 Task: Add the task  Upgrade and migrate company facilities management to a cloud-based solution to the section Lightning Bolt in the project BrainBridge and add a Due Date to the respective task as 2024/01/22
Action: Mouse moved to (1318, 601)
Screenshot: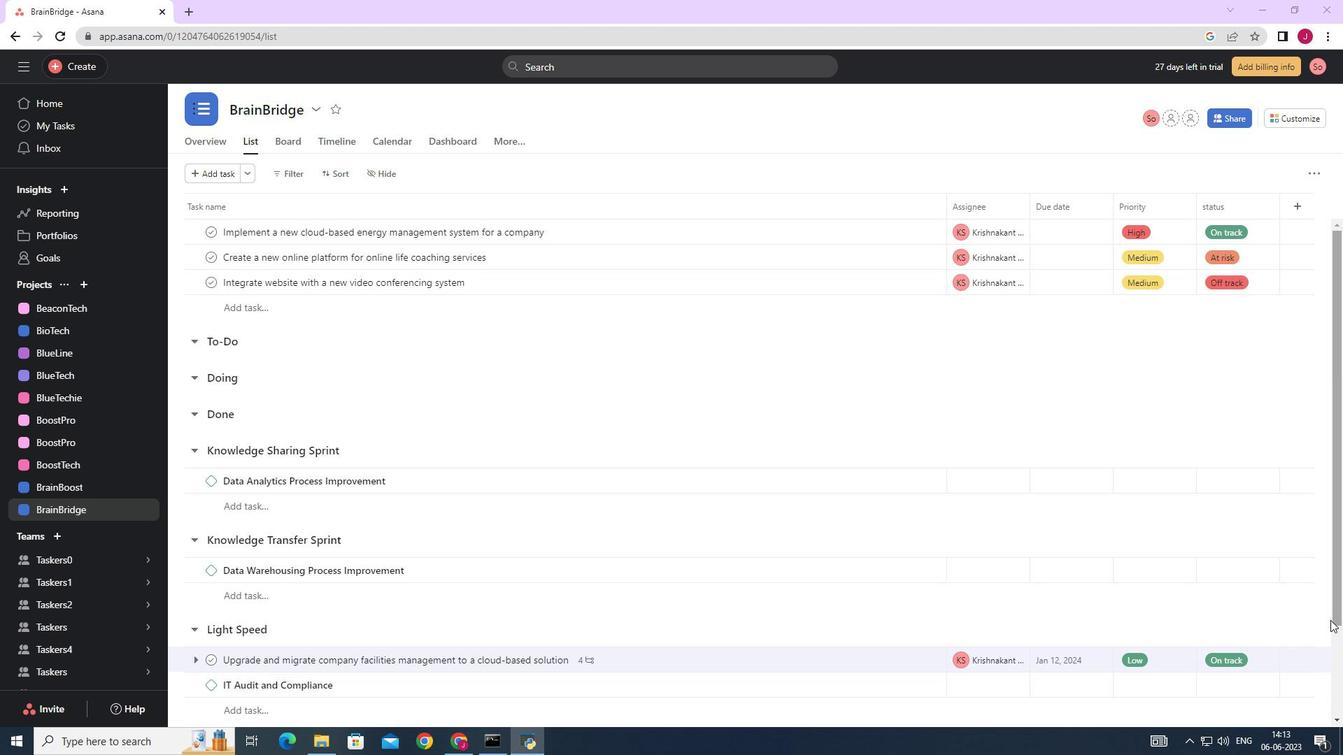 
Action: Mouse scrolled (1318, 601) with delta (0, 0)
Screenshot: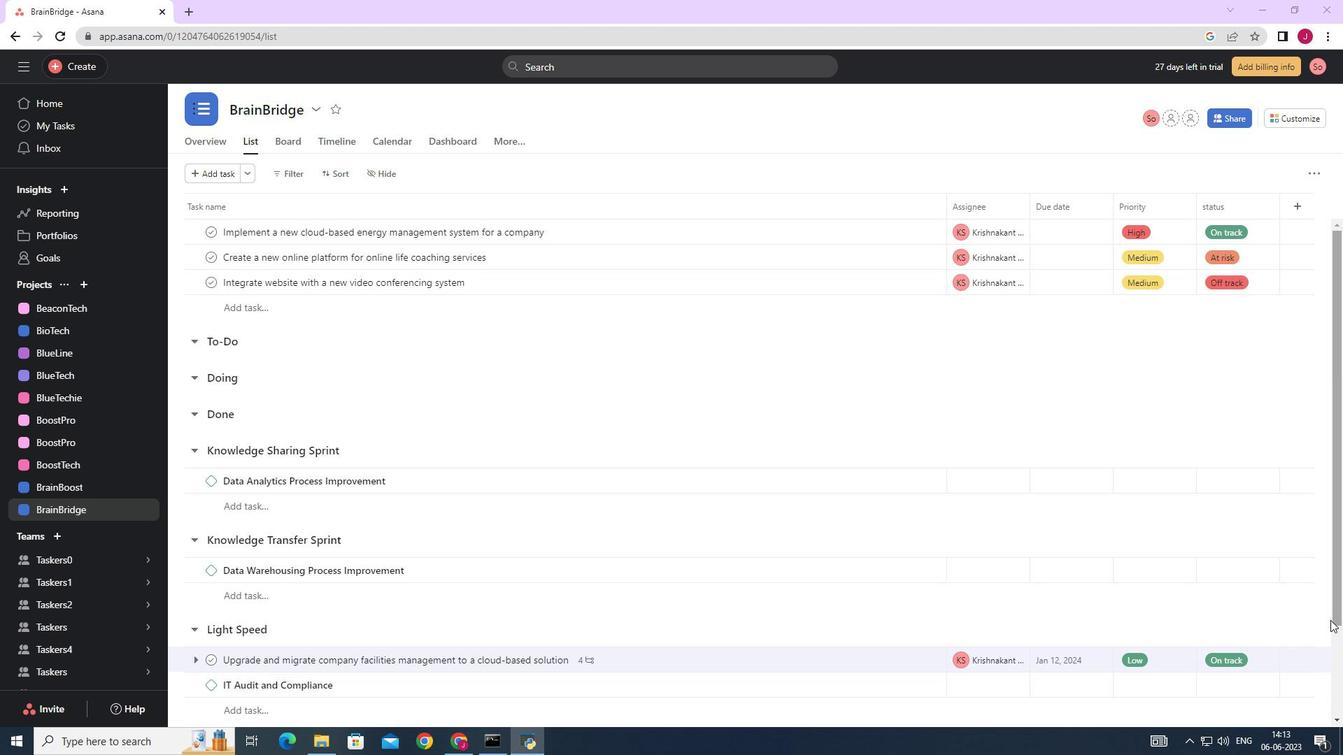
Action: Mouse scrolled (1318, 601) with delta (0, 0)
Screenshot: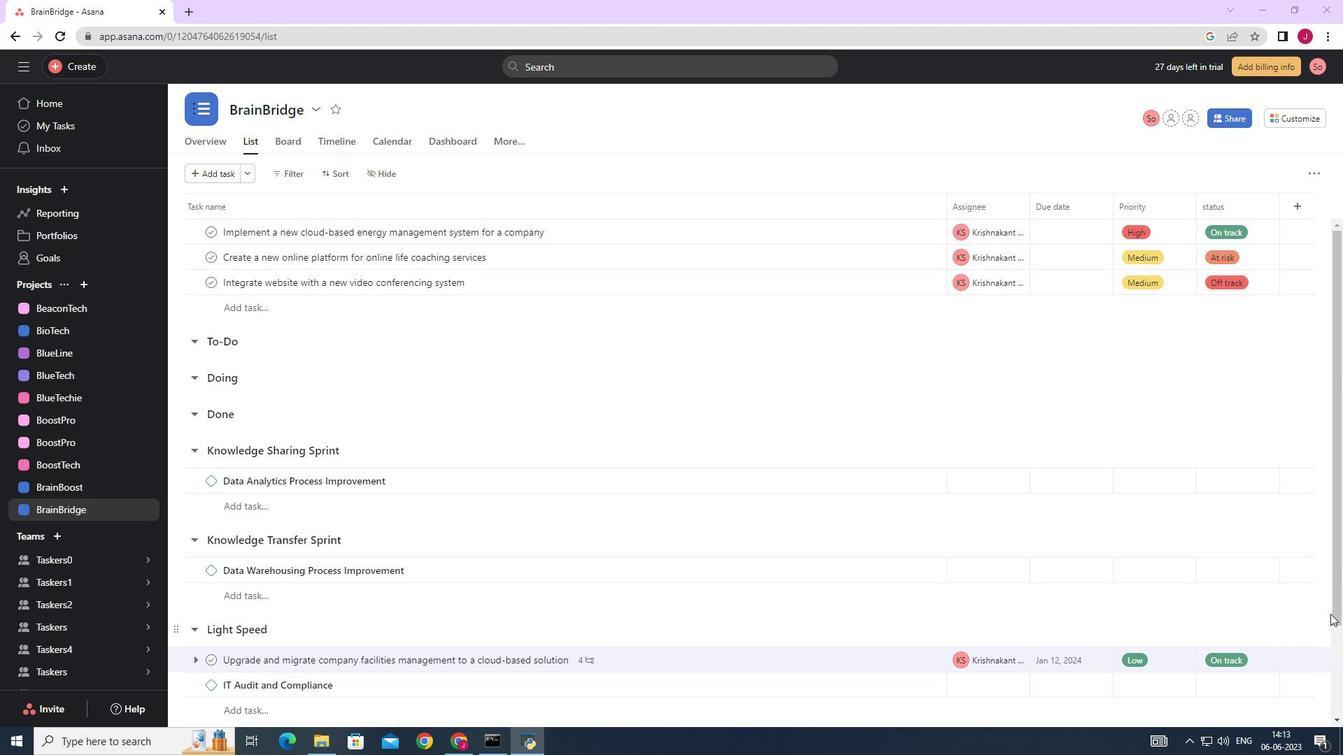 
Action: Mouse scrolled (1318, 601) with delta (0, 0)
Screenshot: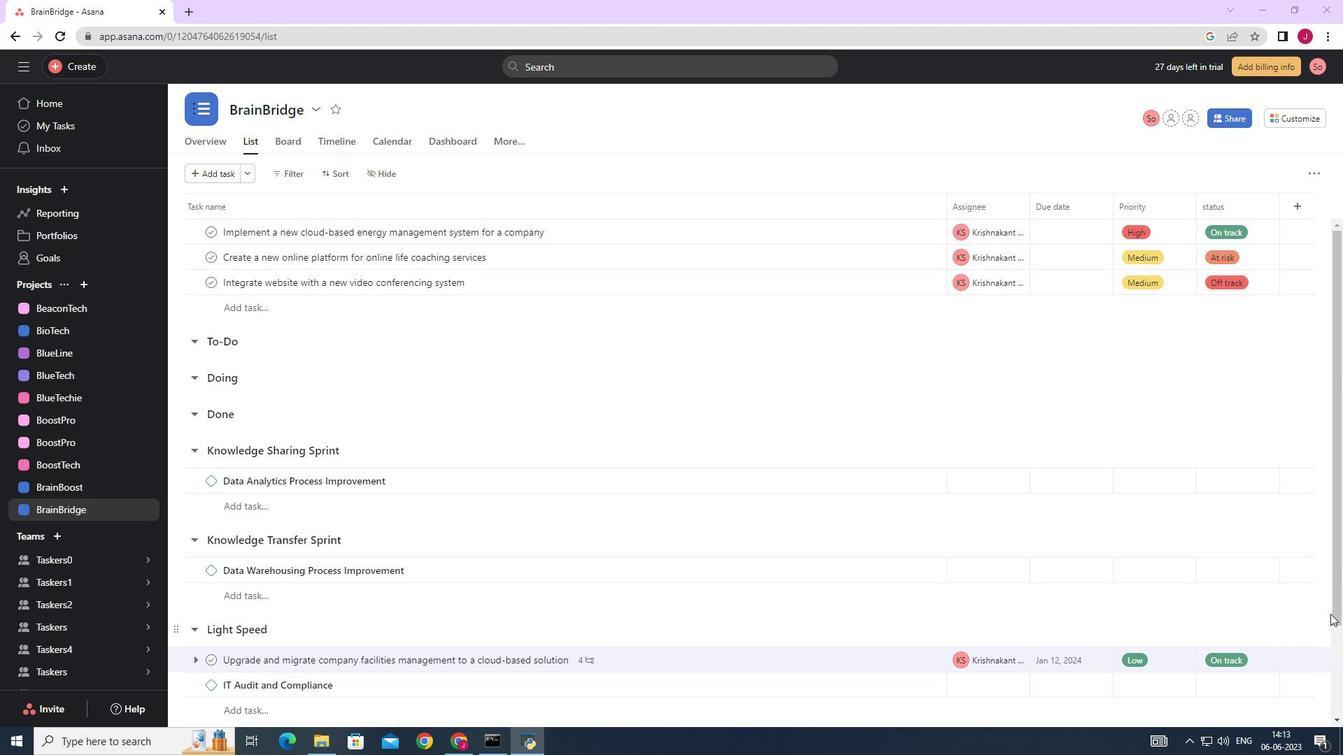 
Action: Mouse scrolled (1318, 601) with delta (0, 0)
Screenshot: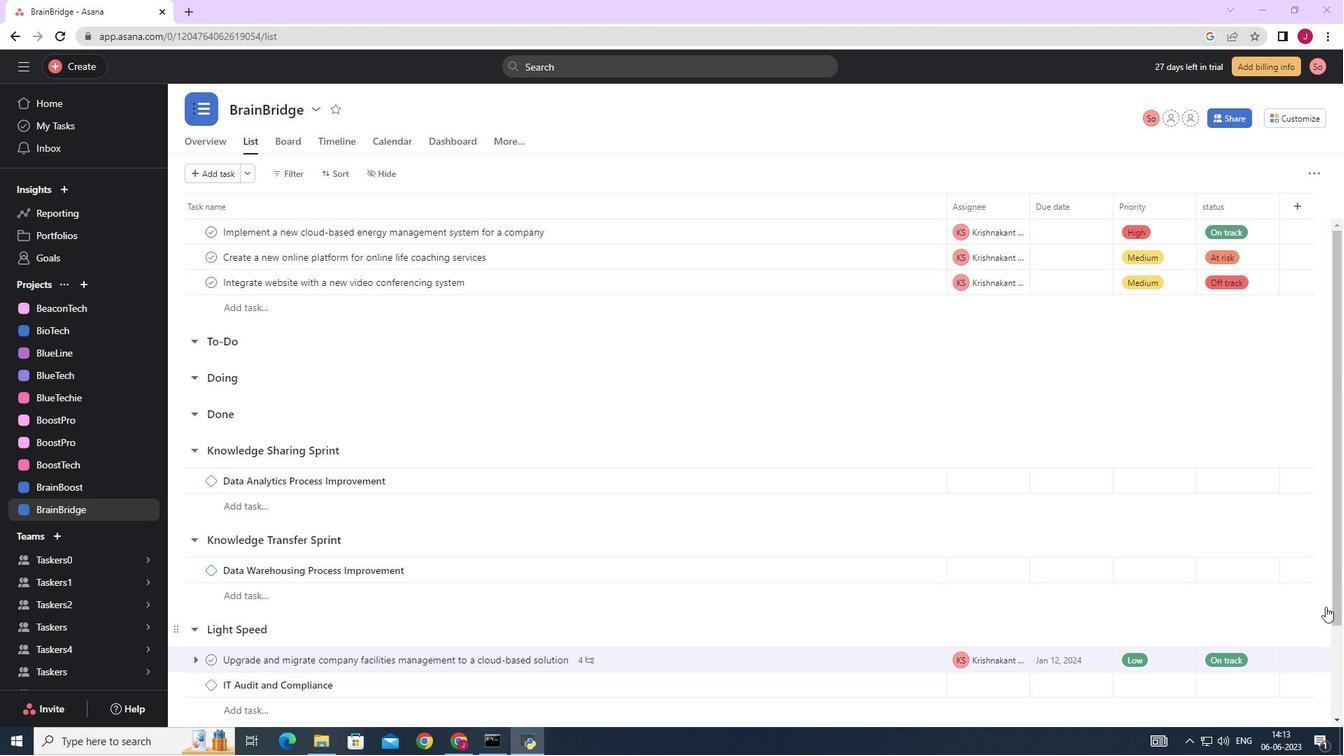 
Action: Mouse scrolled (1318, 601) with delta (0, 0)
Screenshot: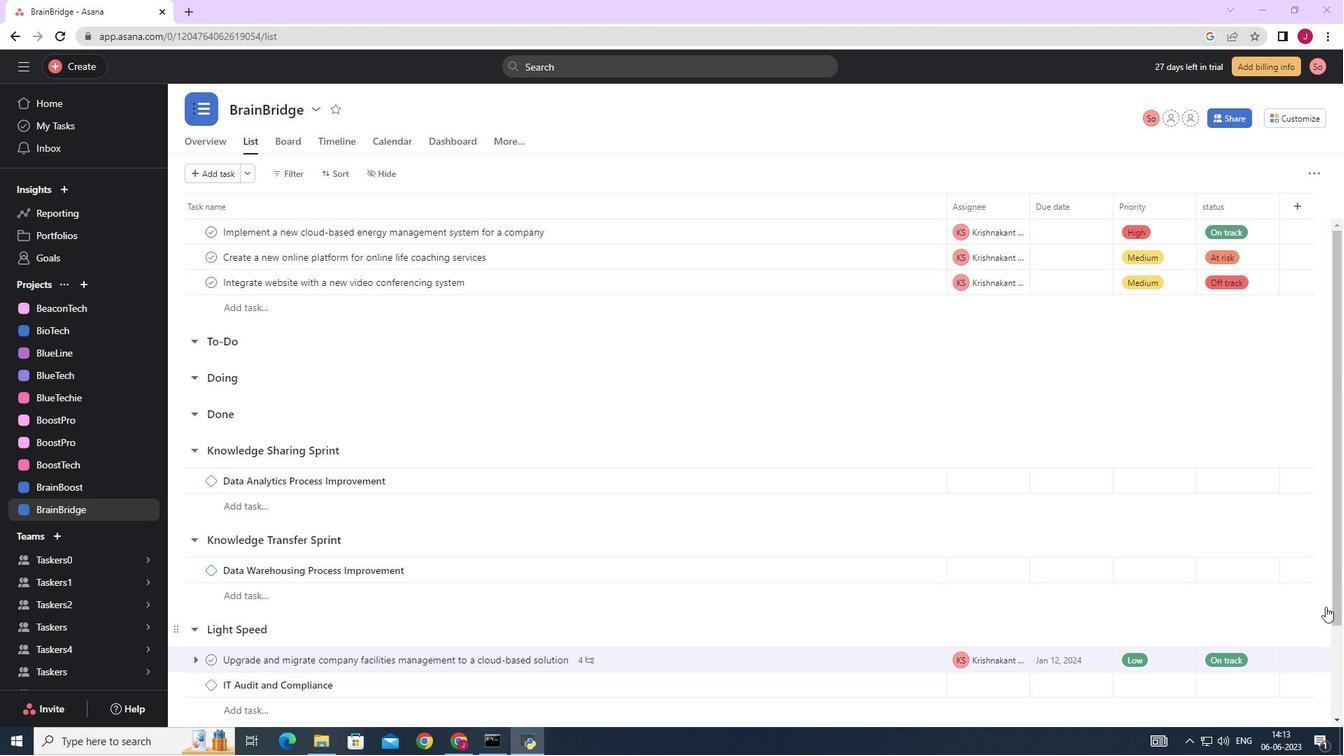 
Action: Mouse moved to (911, 546)
Screenshot: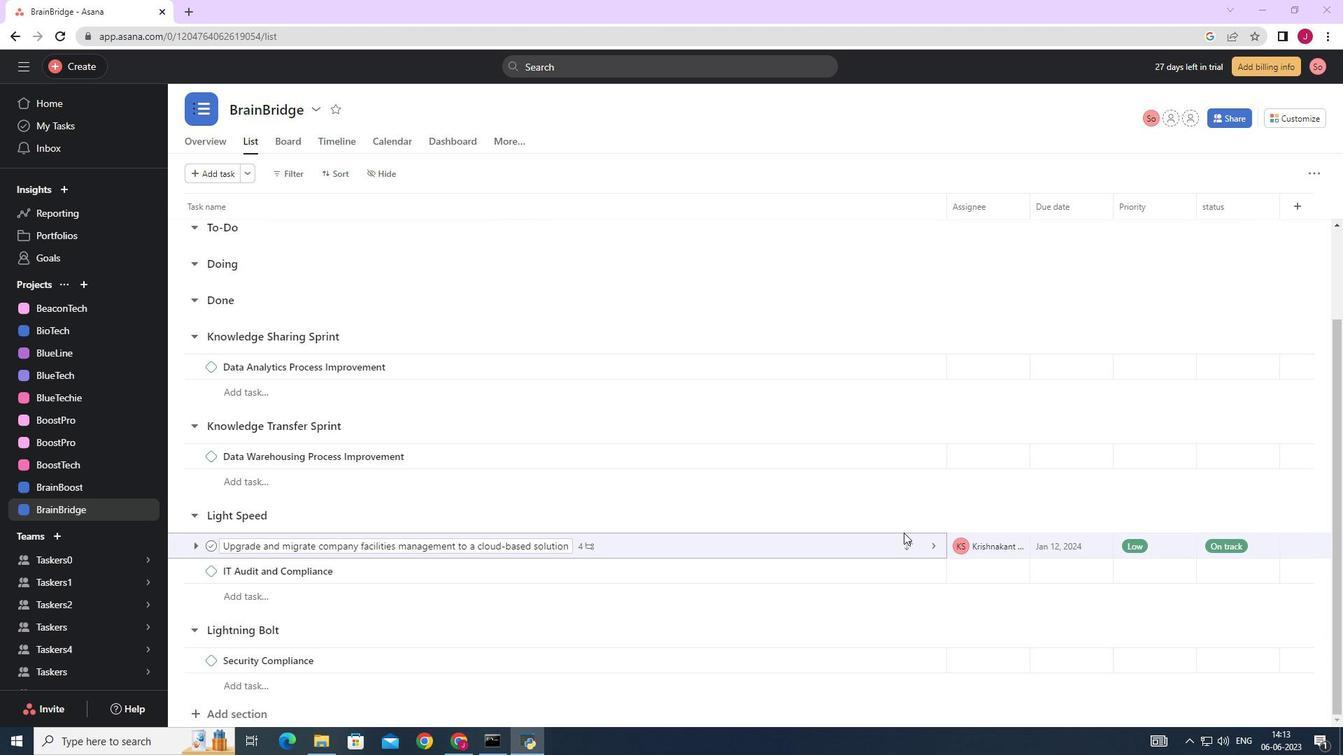 
Action: Mouse pressed left at (911, 546)
Screenshot: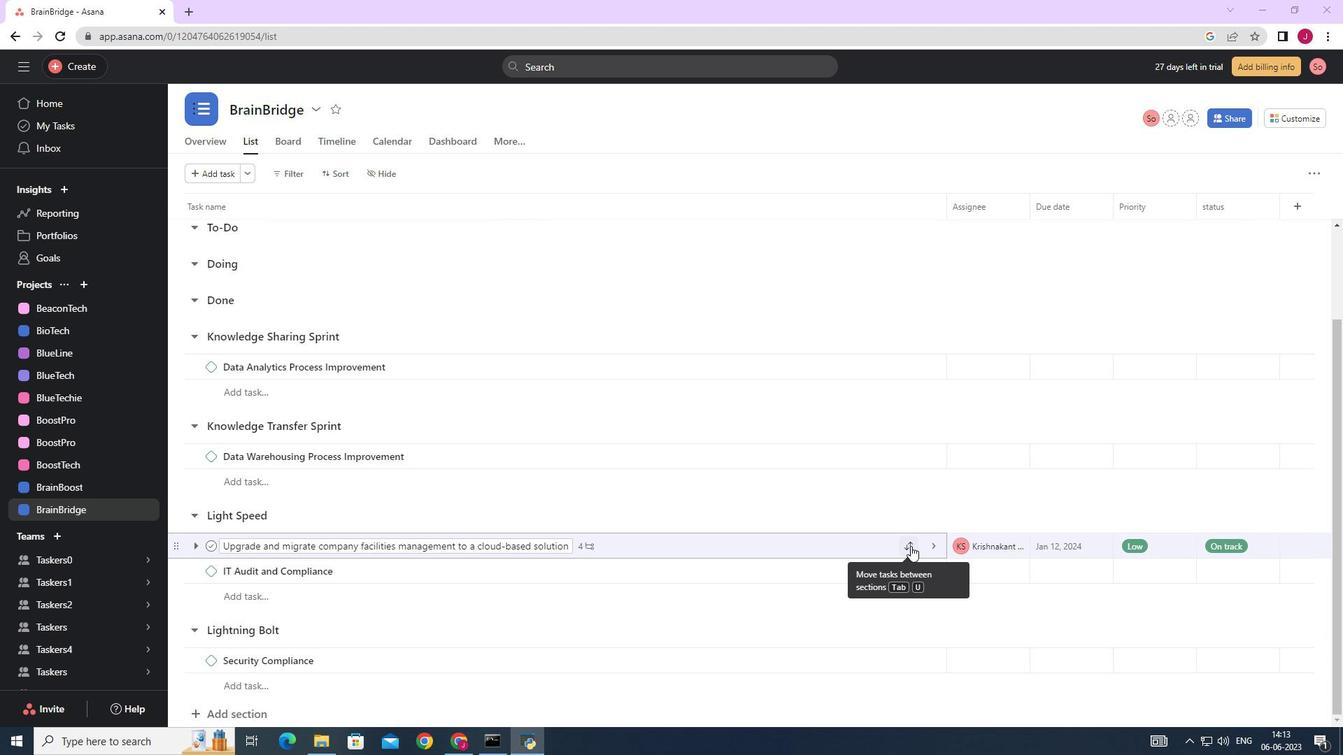 
Action: Mouse moved to (845, 520)
Screenshot: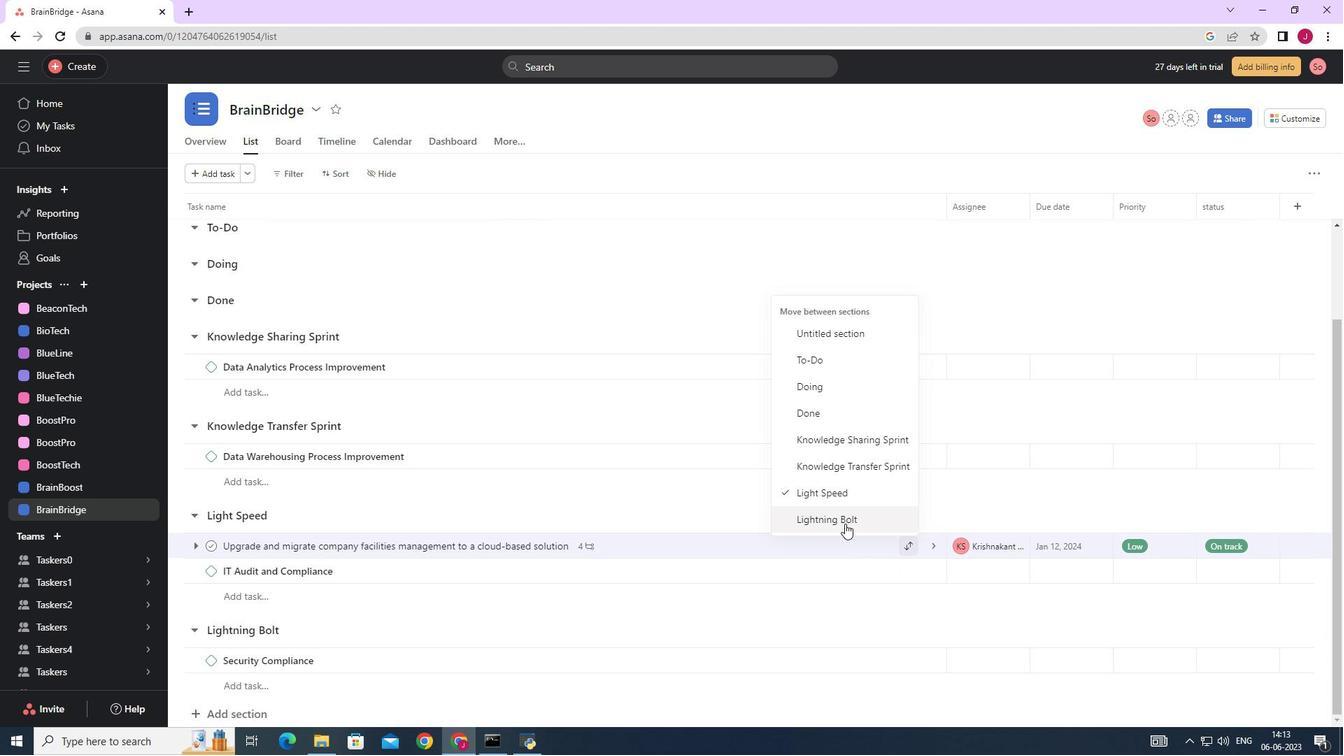 
Action: Mouse pressed left at (845, 520)
Screenshot: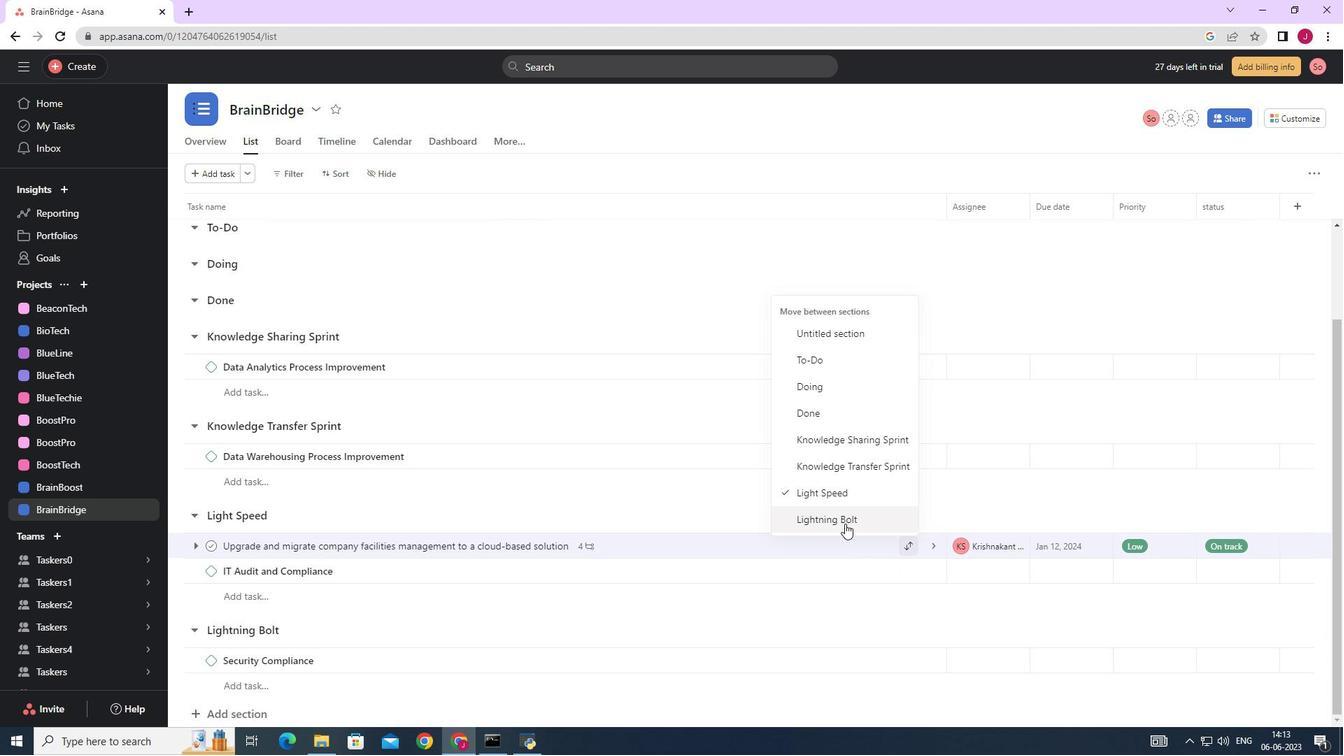
Action: Mouse moved to (1105, 636)
Screenshot: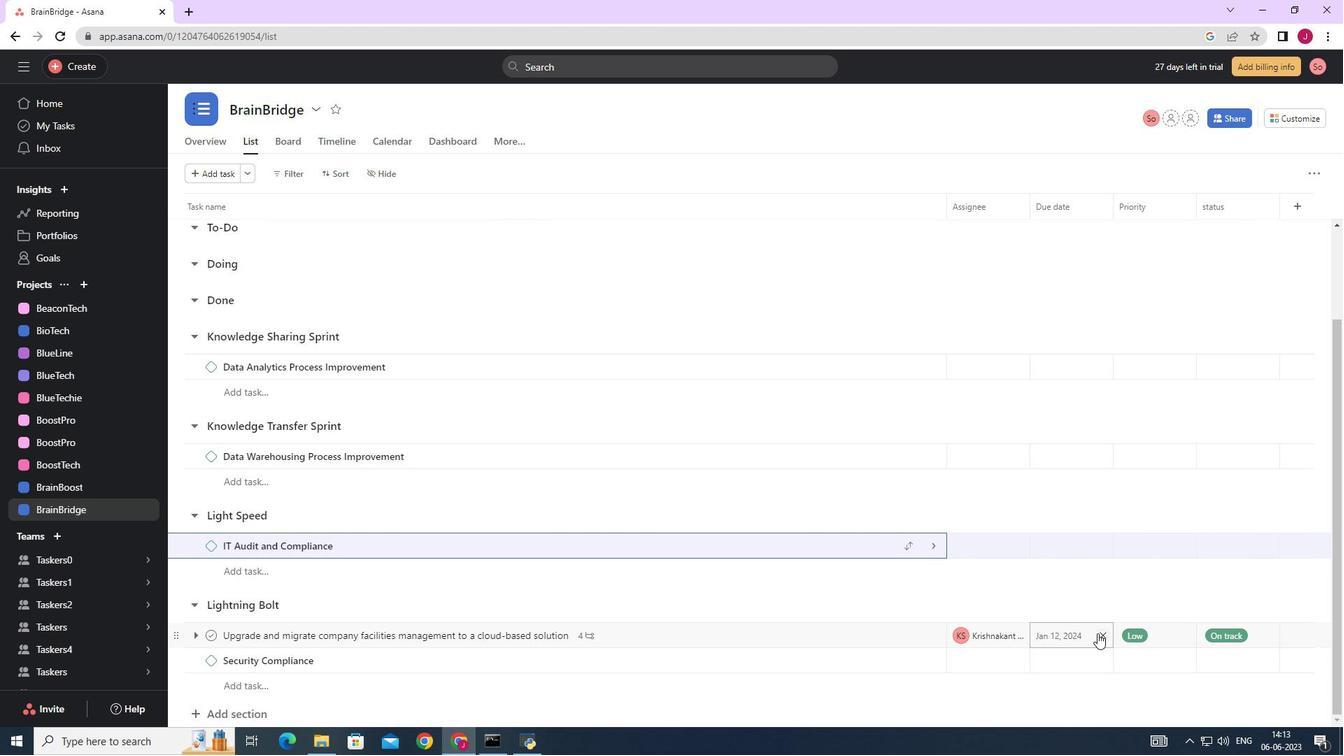
Action: Mouse pressed left at (1105, 636)
Screenshot: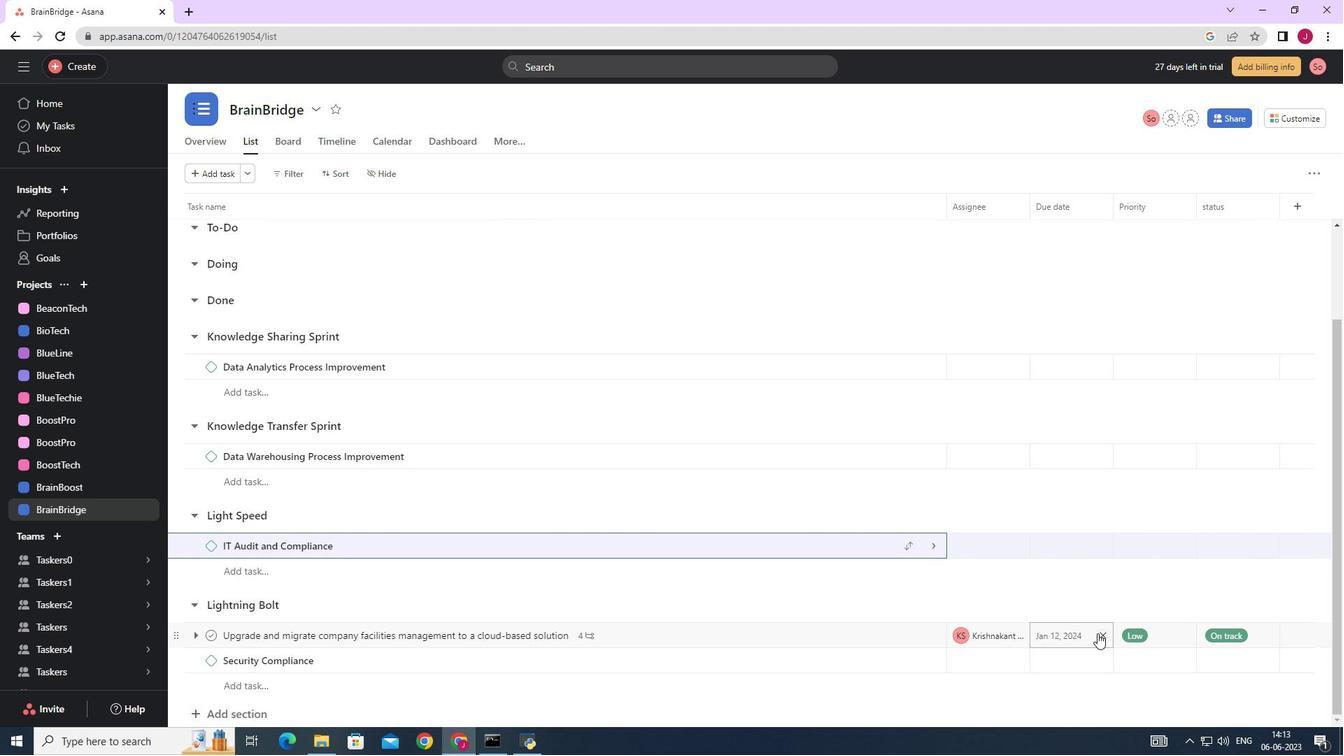 
Action: Mouse moved to (1063, 631)
Screenshot: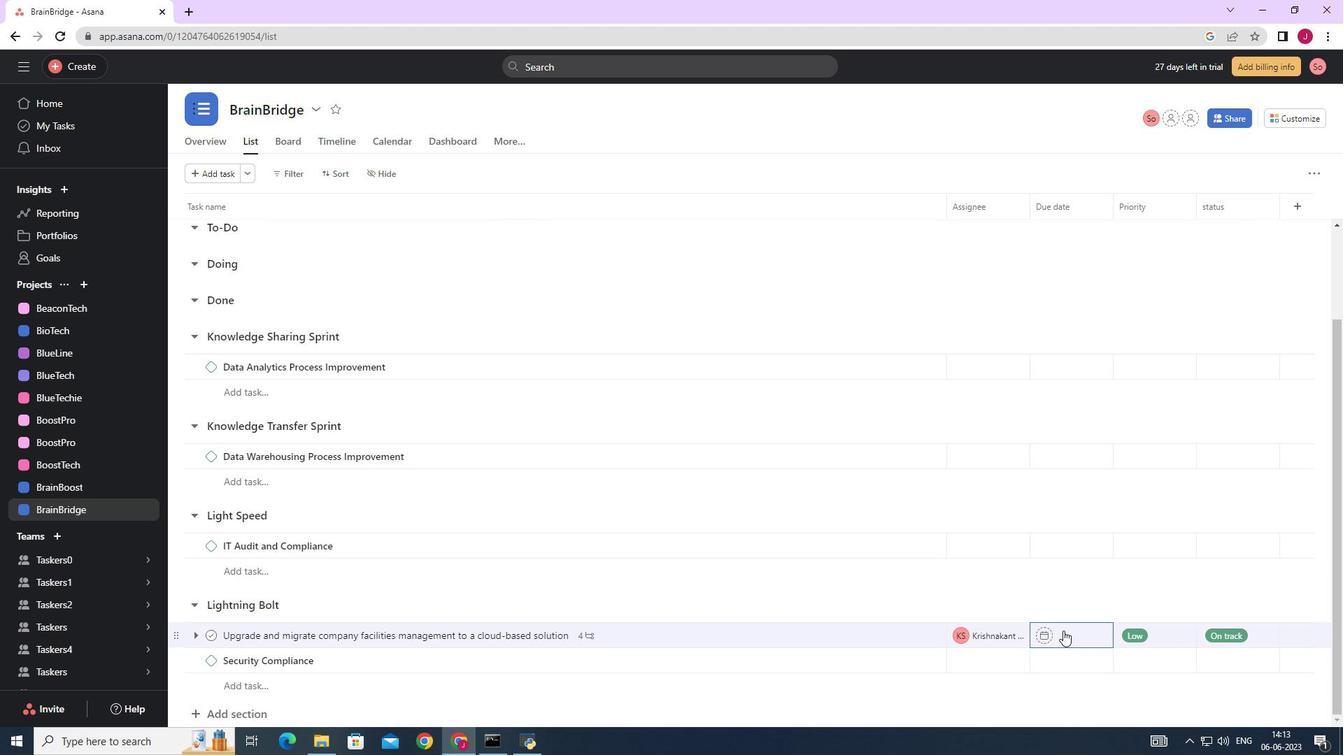 
Action: Mouse pressed left at (1063, 631)
Screenshot: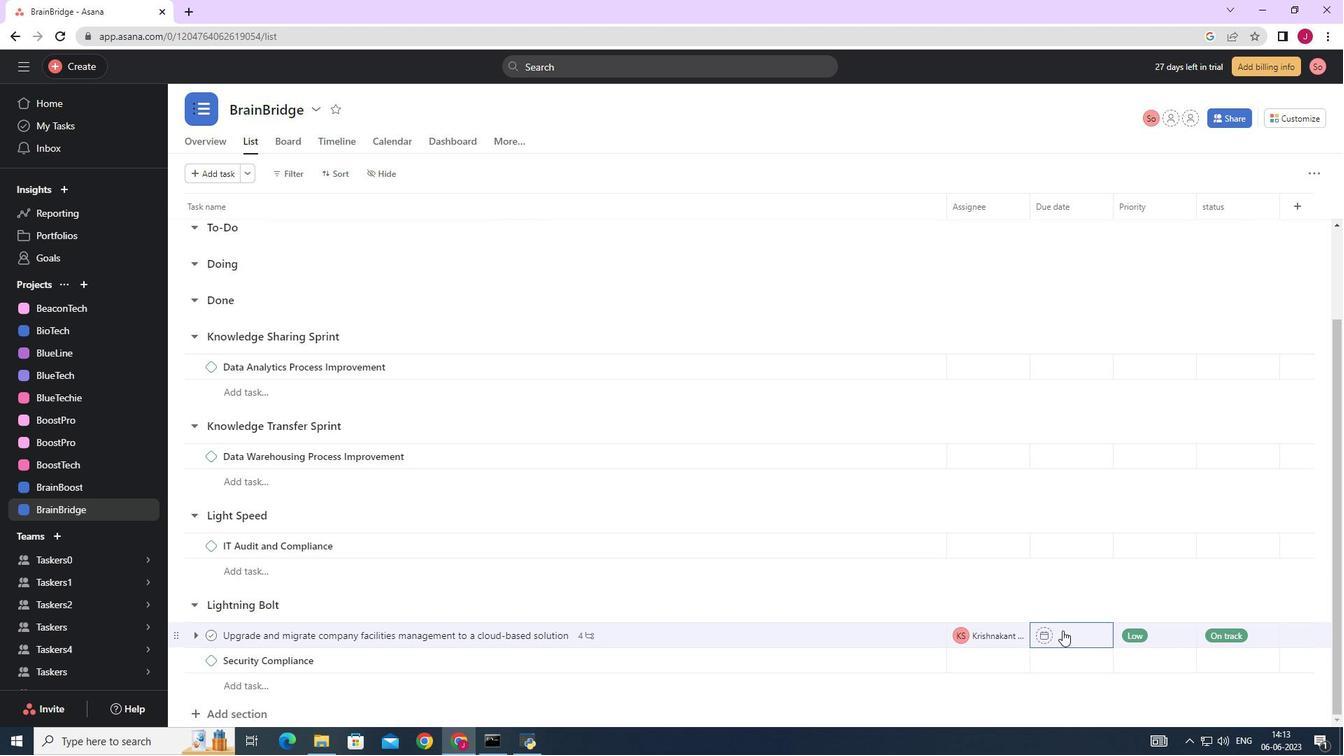 
Action: Mouse moved to (1212, 411)
Screenshot: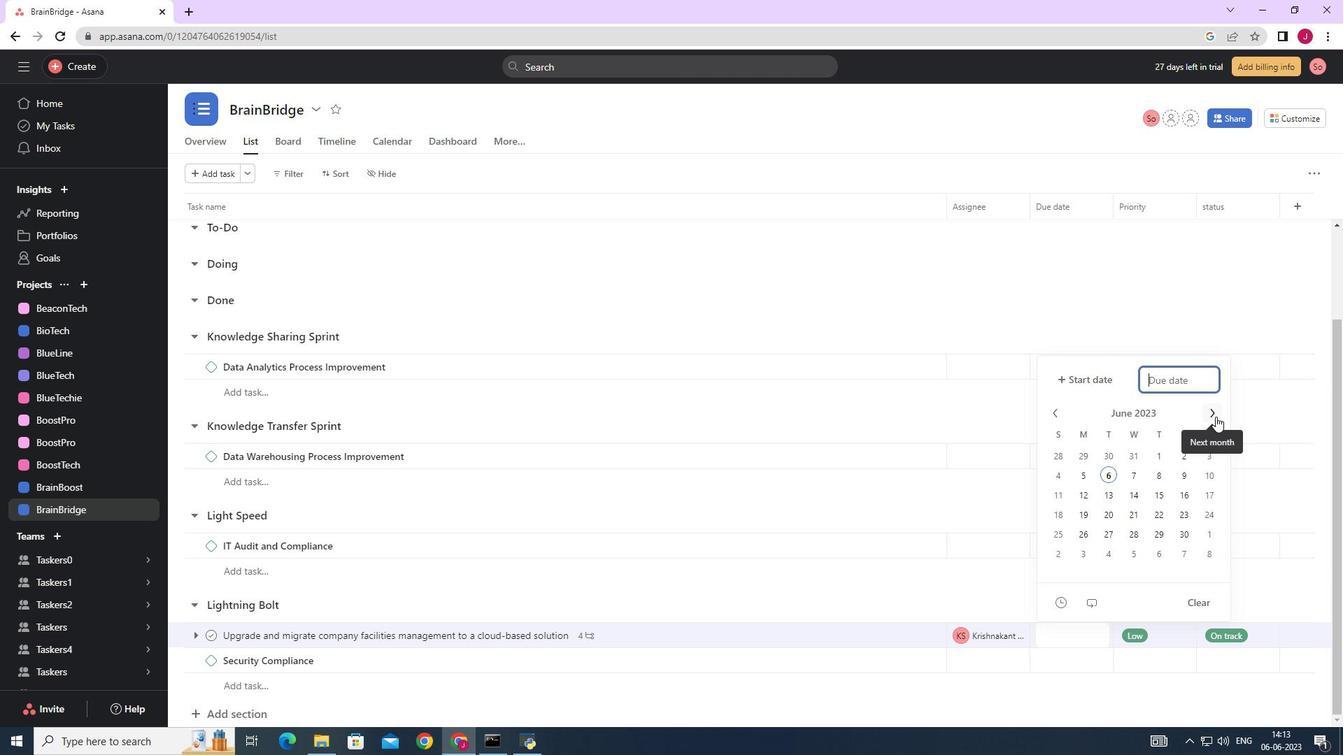 
Action: Mouse pressed left at (1212, 411)
Screenshot: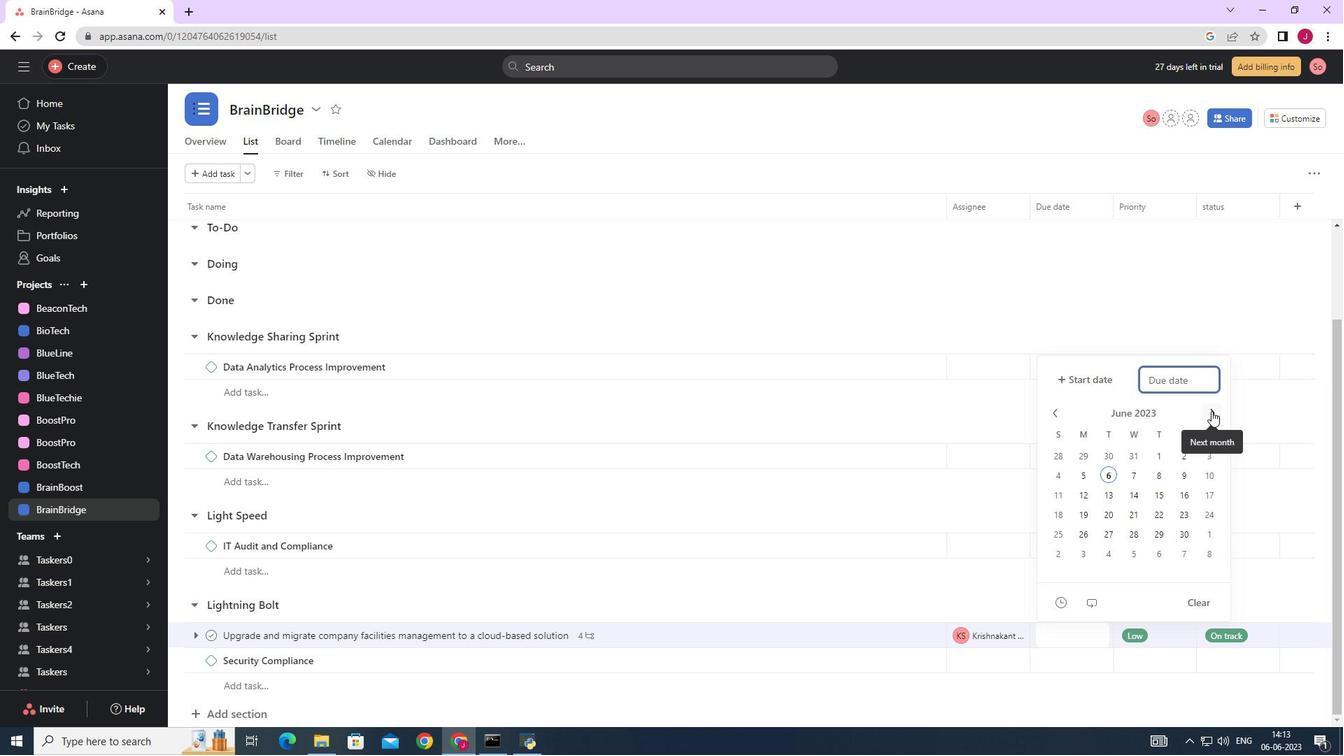 
Action: Mouse pressed left at (1212, 411)
Screenshot: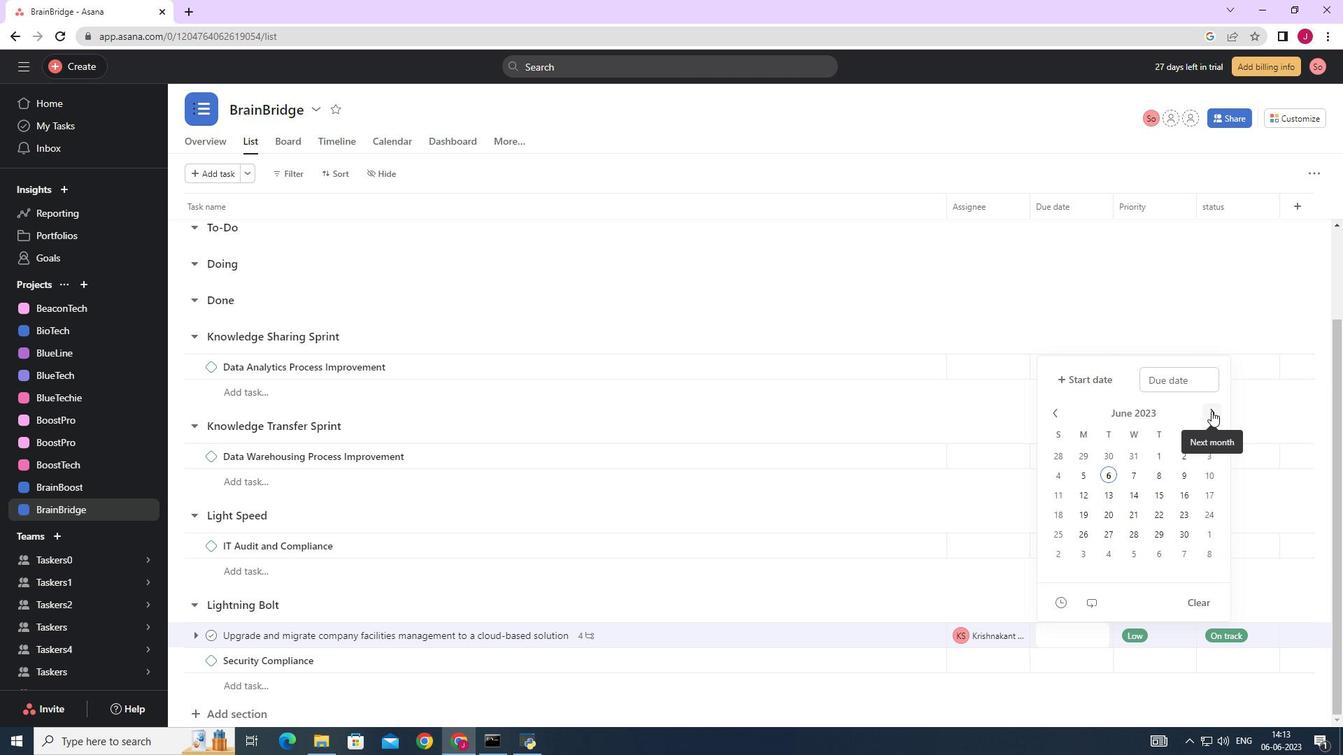 
Action: Mouse pressed left at (1212, 411)
Screenshot: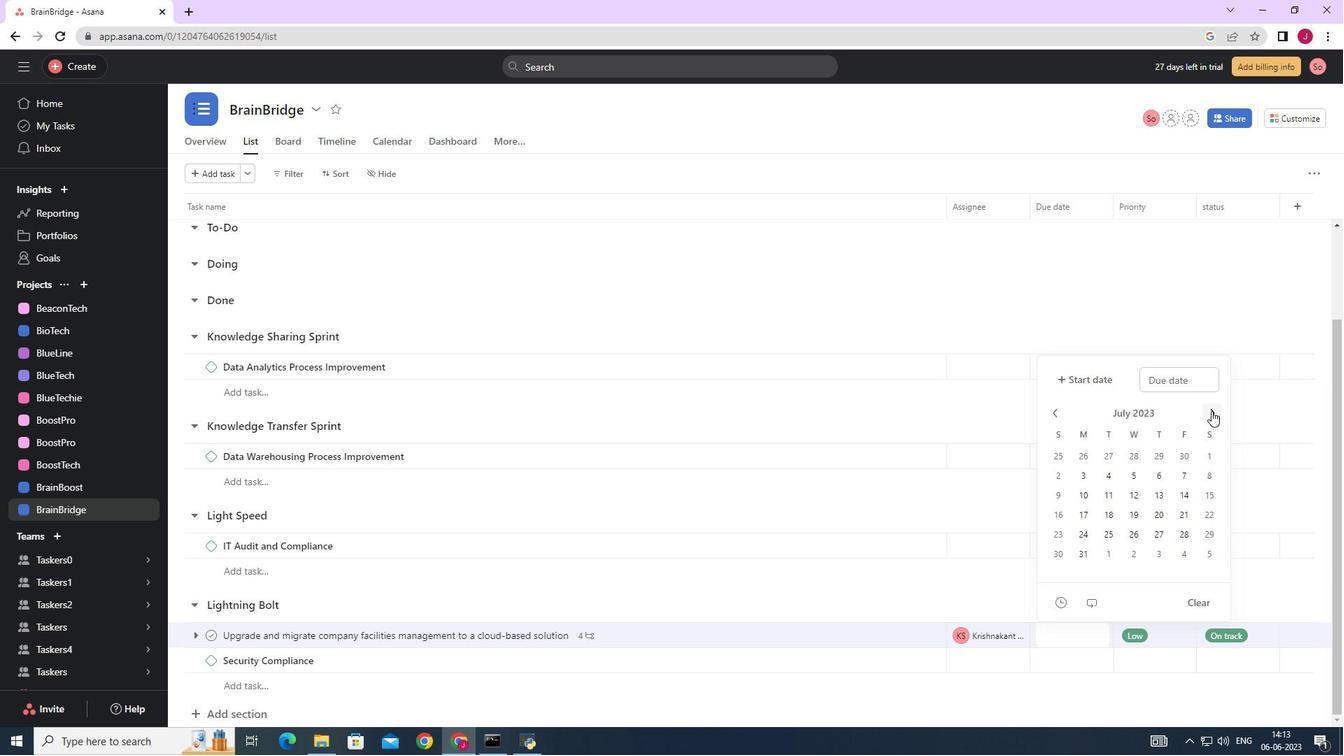 
Action: Mouse pressed left at (1212, 411)
Screenshot: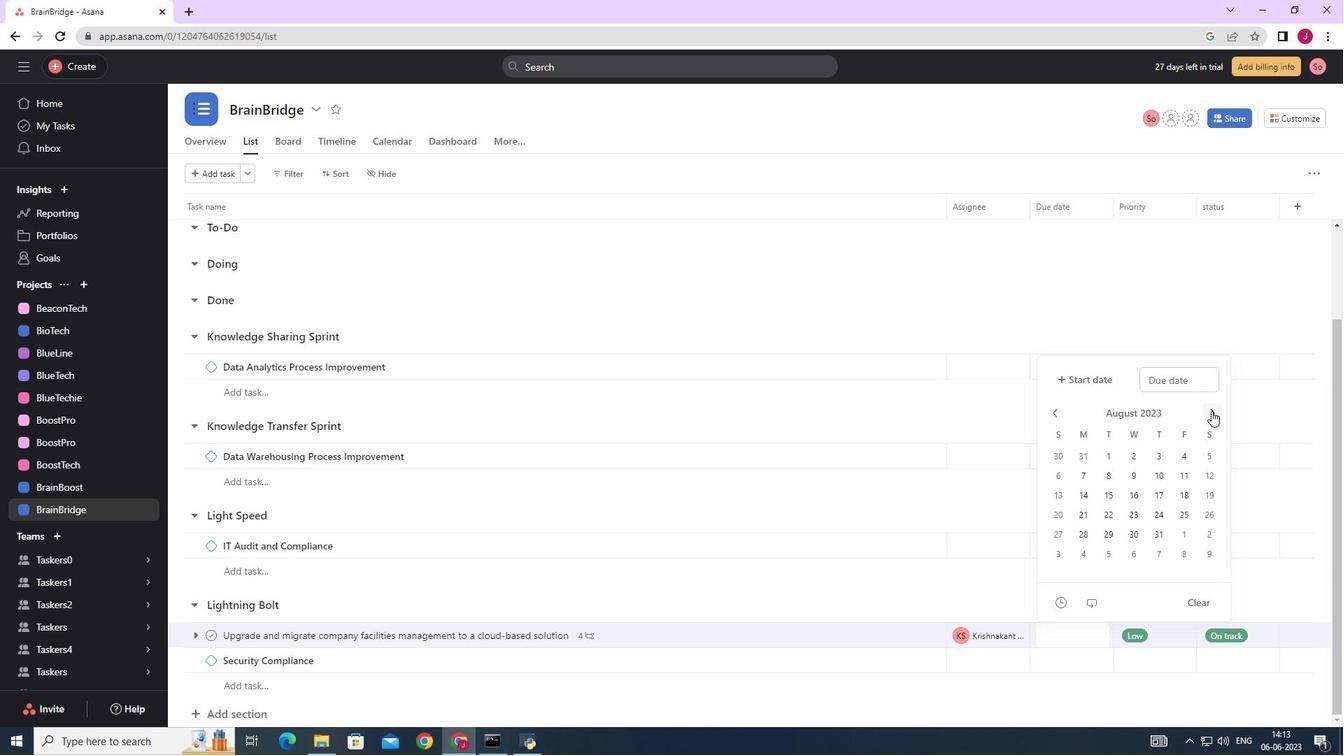 
Action: Mouse pressed left at (1212, 411)
Screenshot: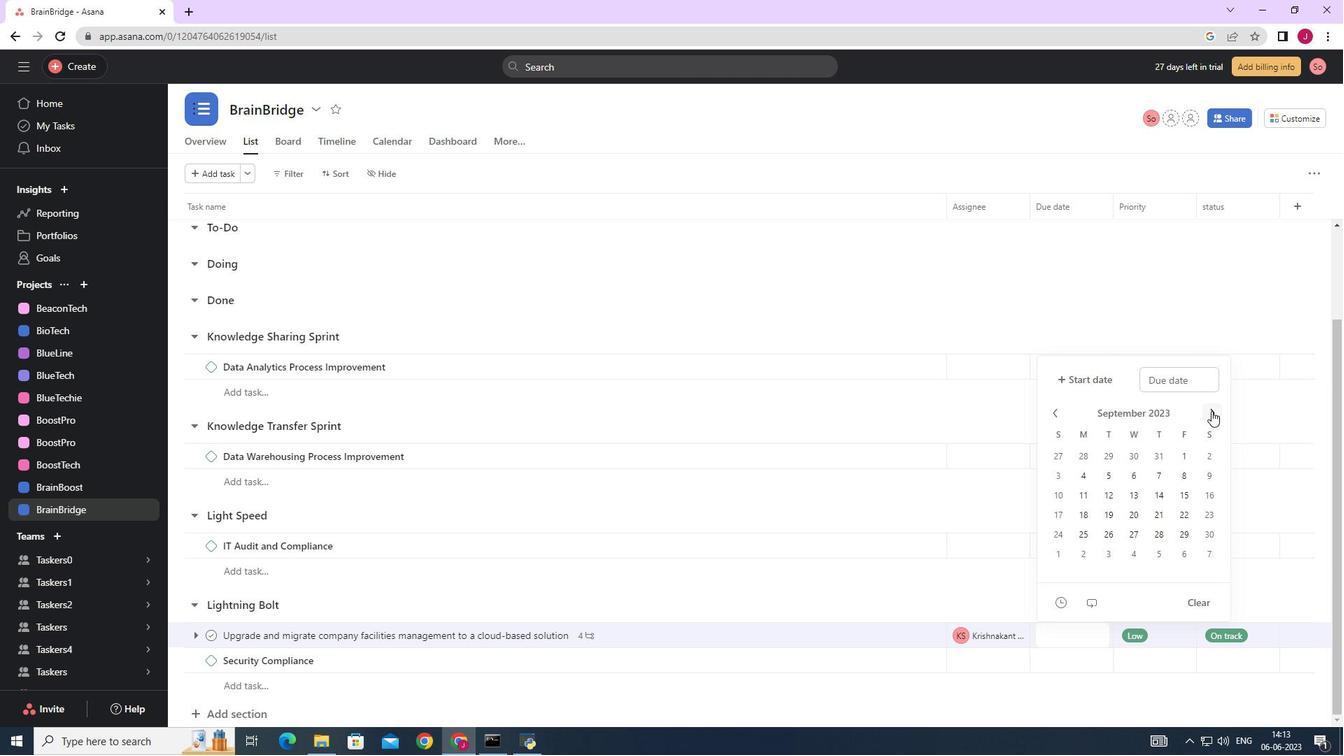 
Action: Mouse pressed left at (1212, 411)
Screenshot: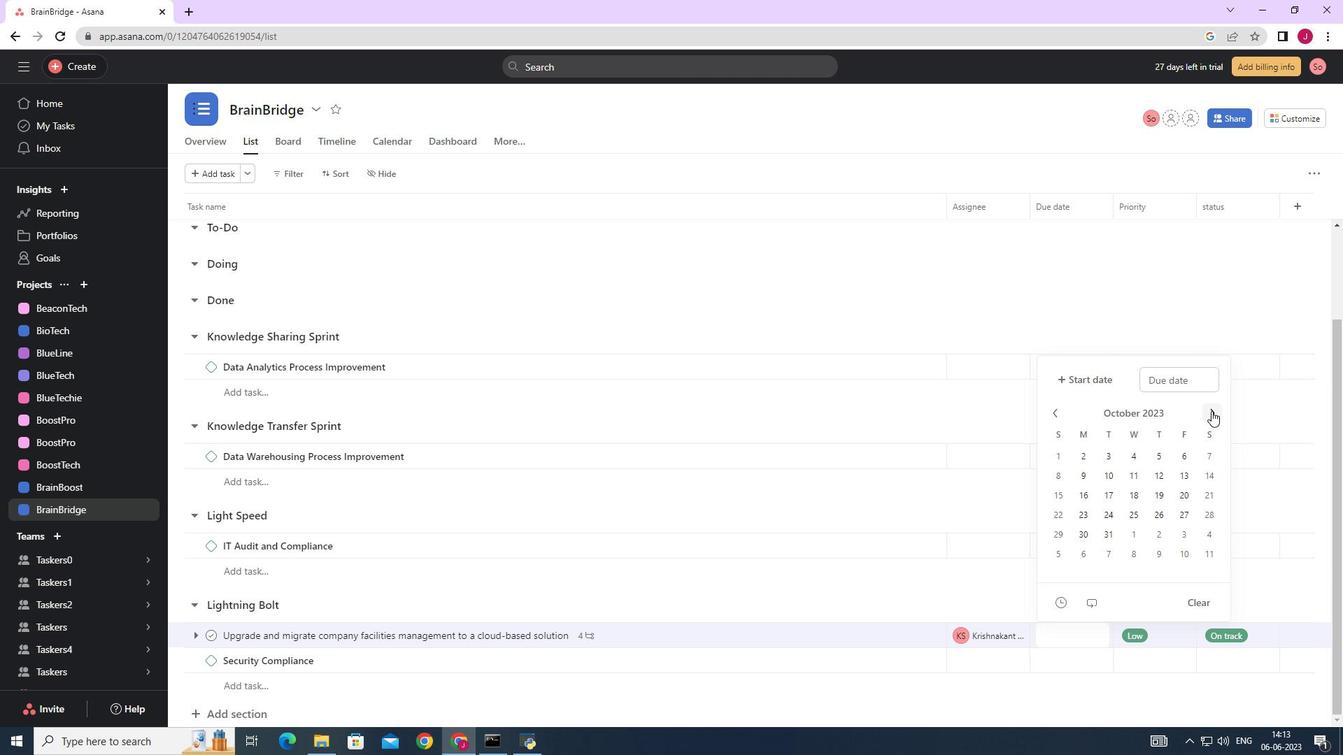 
Action: Mouse pressed left at (1212, 411)
Screenshot: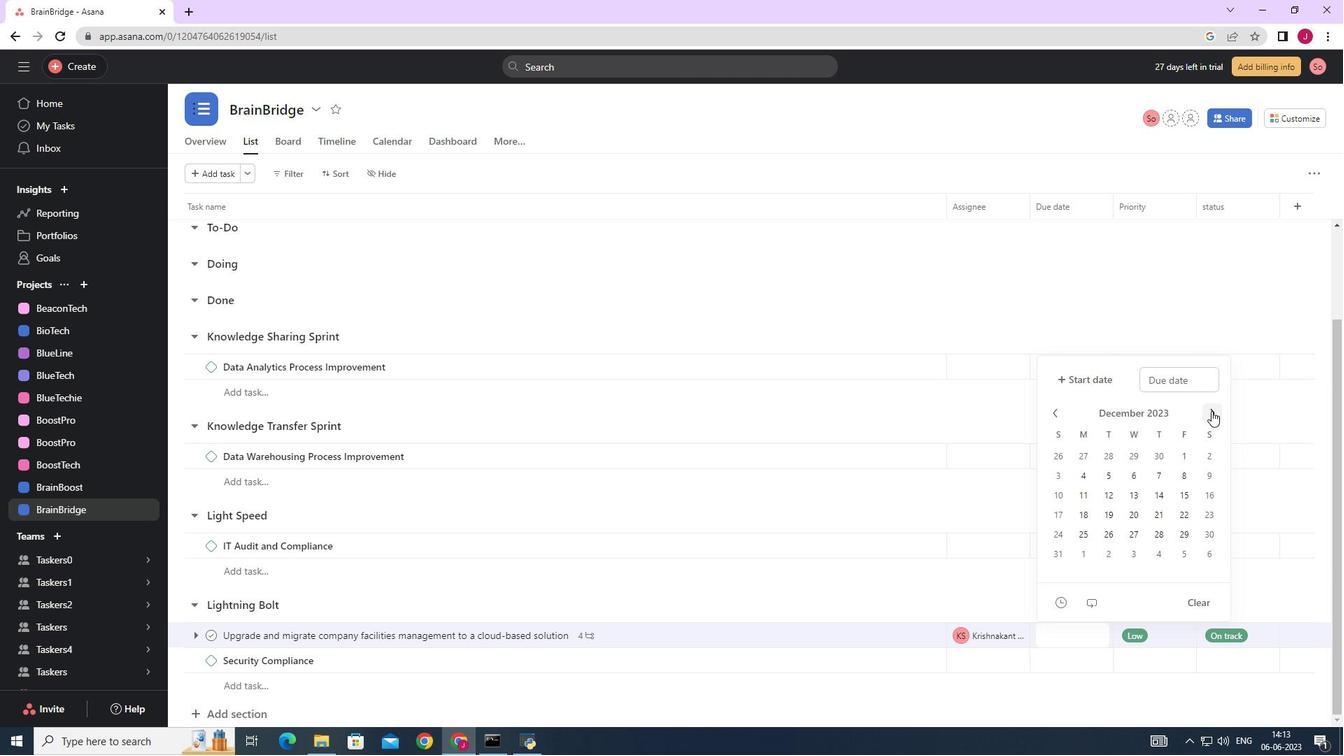 
Action: Mouse moved to (1084, 514)
Screenshot: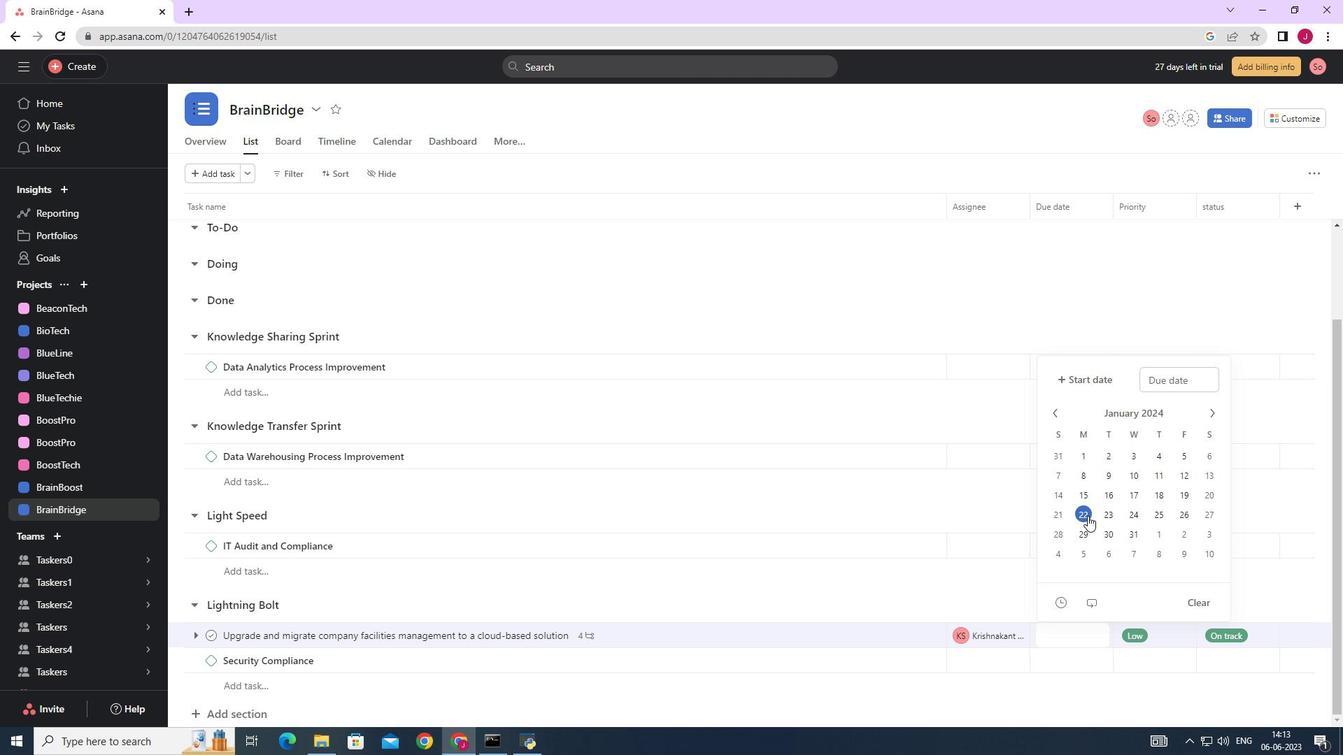 
Action: Mouse pressed left at (1084, 514)
Screenshot: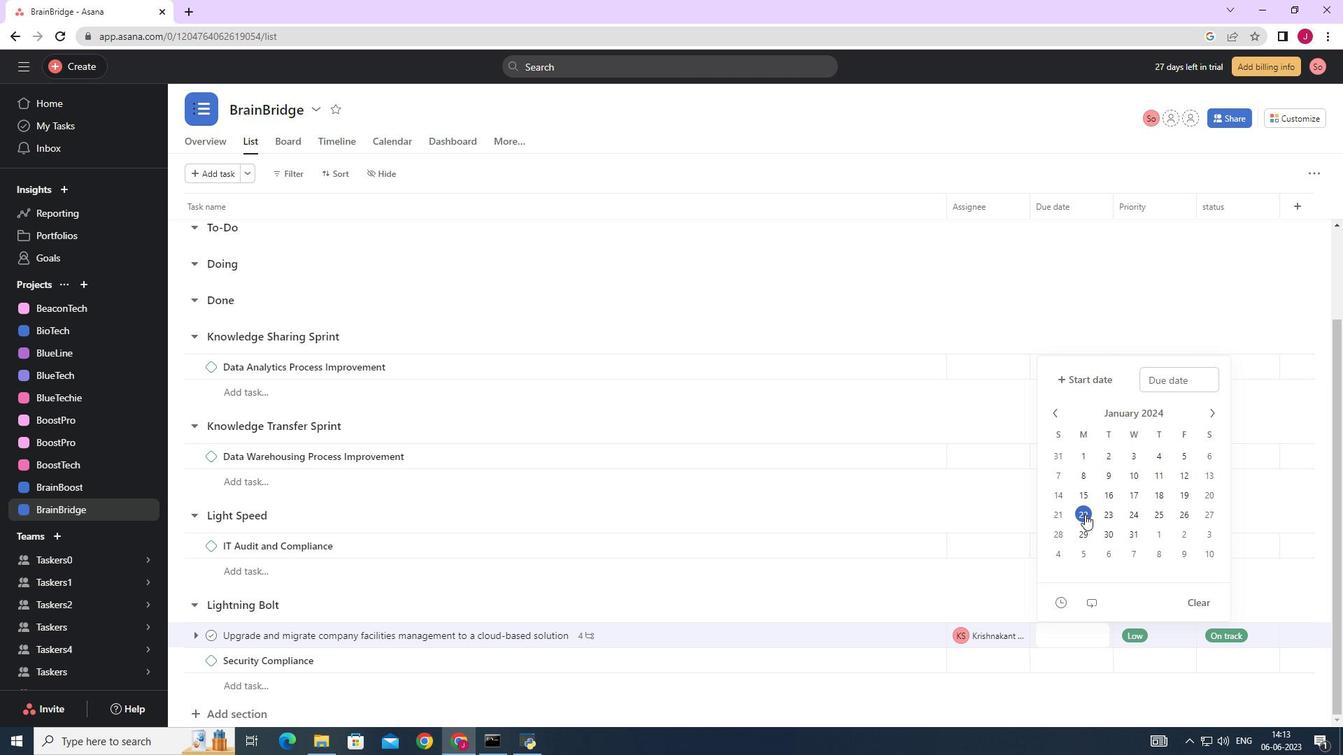 
Action: Mouse moved to (1244, 308)
Screenshot: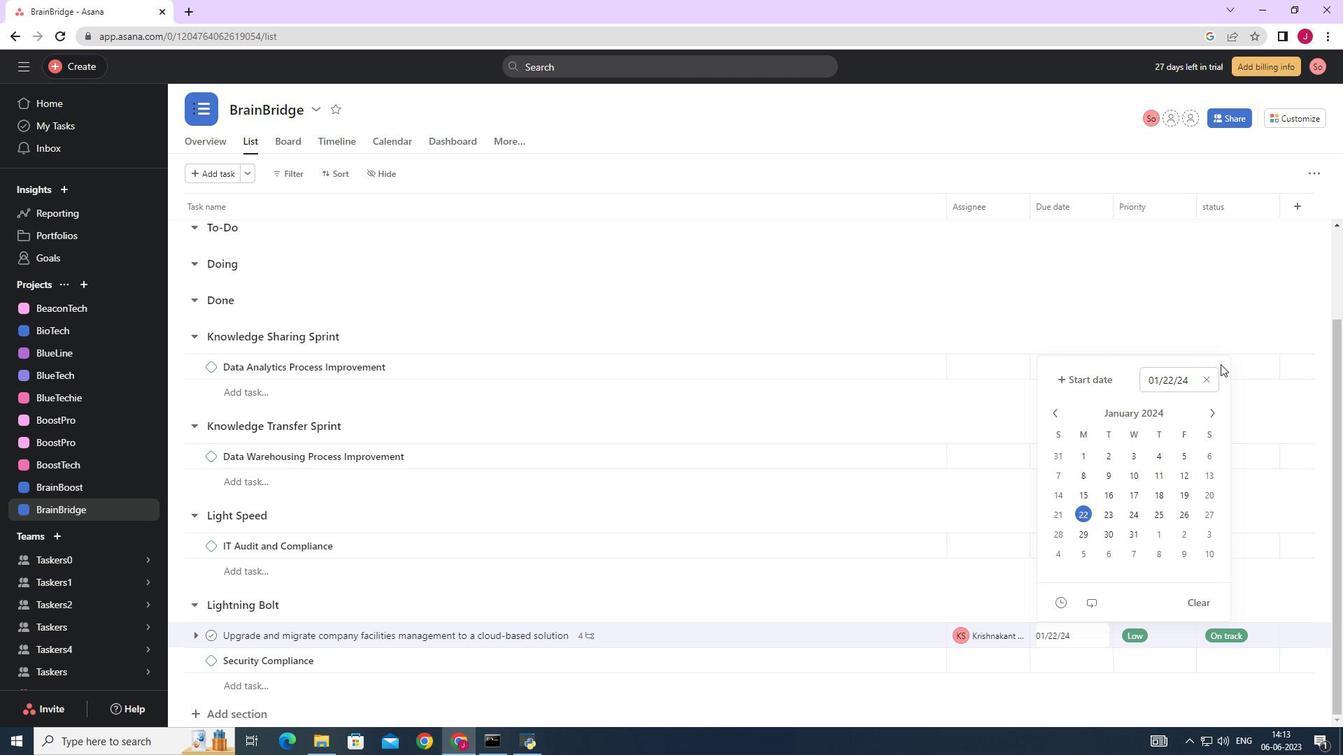 
Action: Mouse pressed left at (1244, 308)
Screenshot: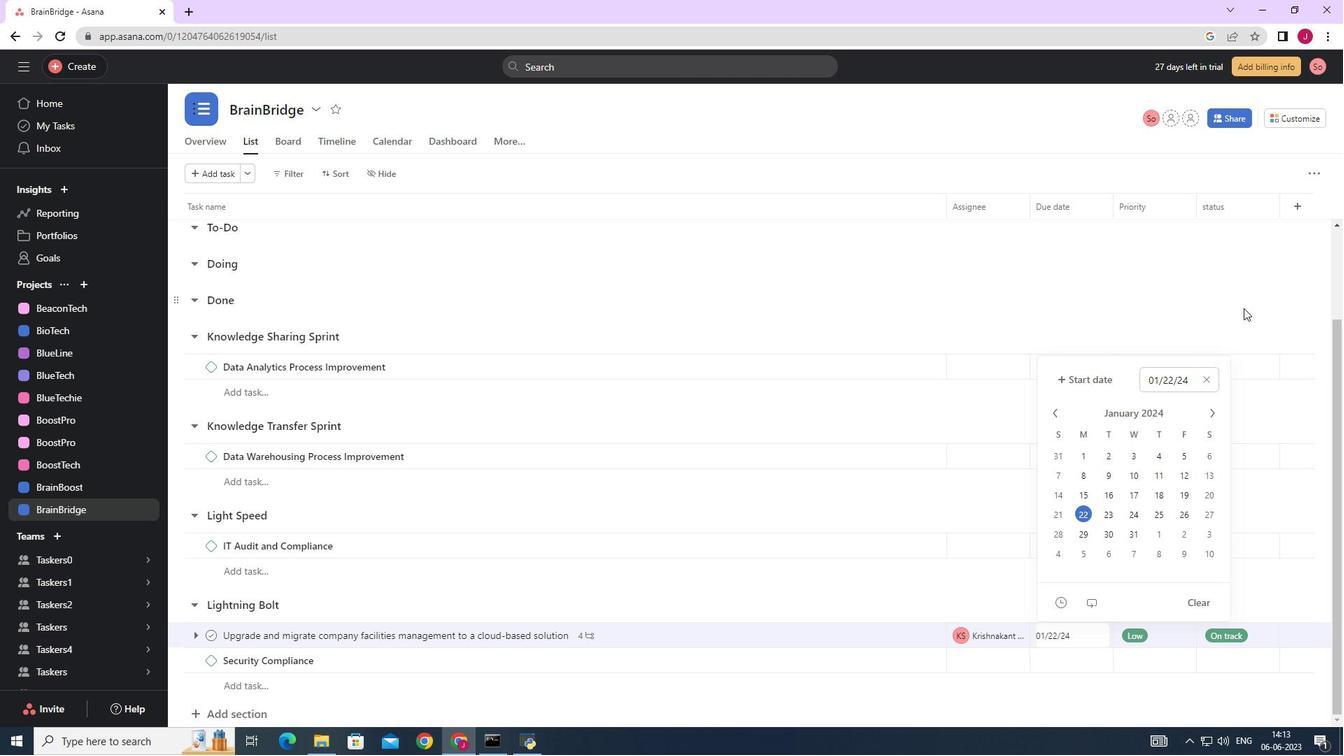 
Action: Mouse moved to (1244, 307)
Screenshot: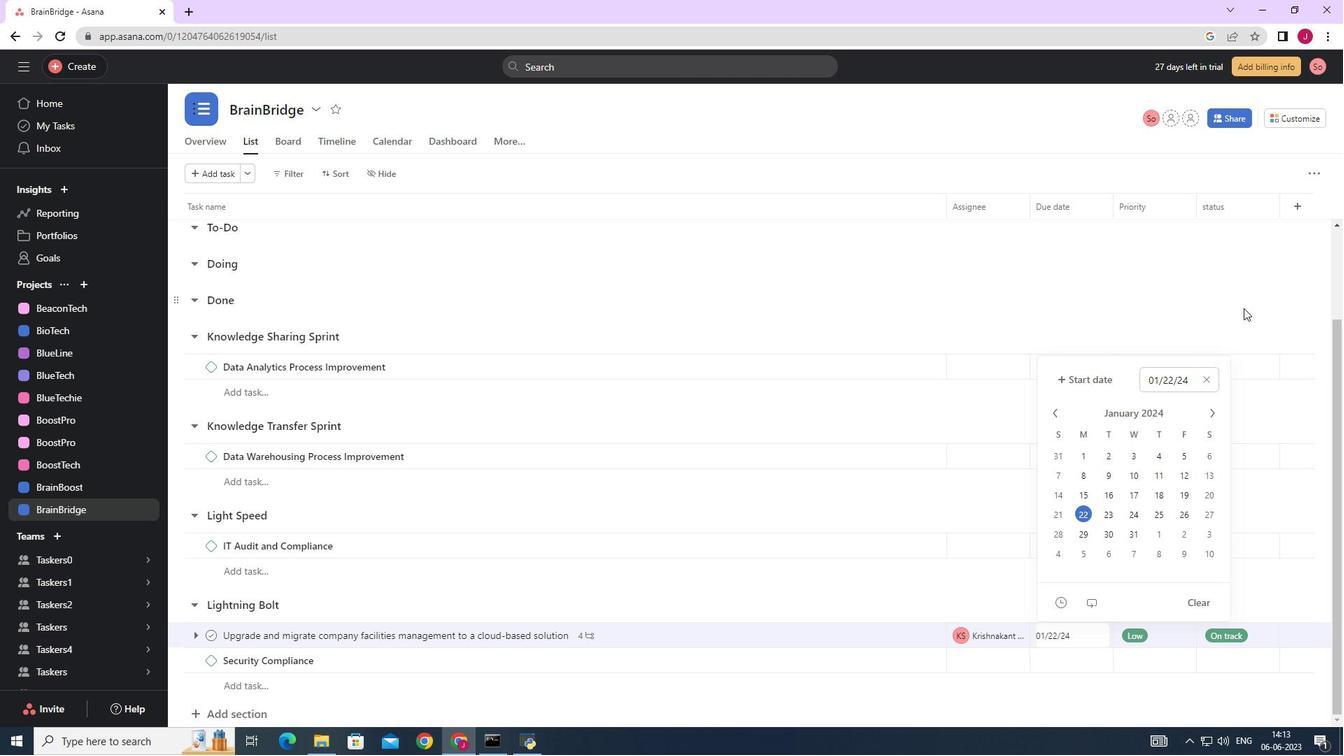 
